 Task: Enable the stream filter module "PLS playlist import".
Action: Mouse moved to (114, 14)
Screenshot: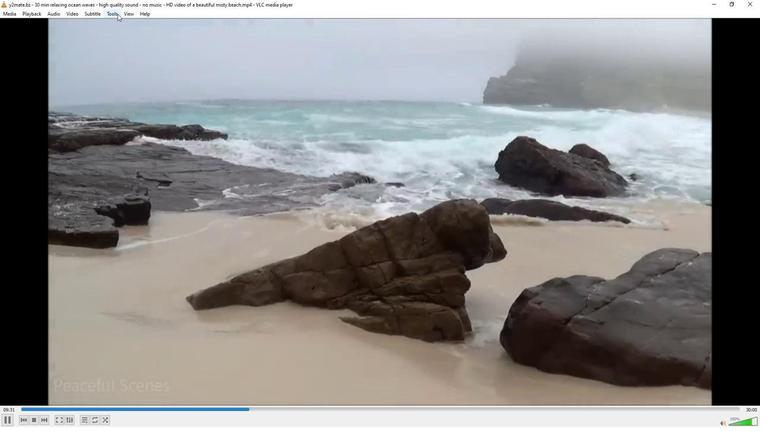 
Action: Mouse pressed left at (114, 14)
Screenshot: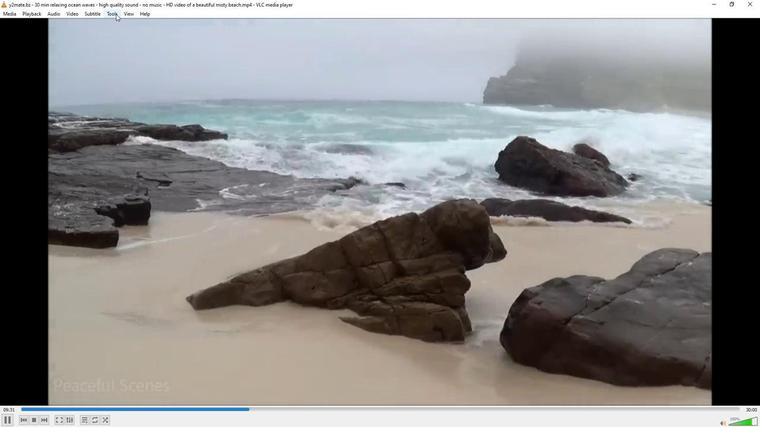 
Action: Mouse moved to (130, 109)
Screenshot: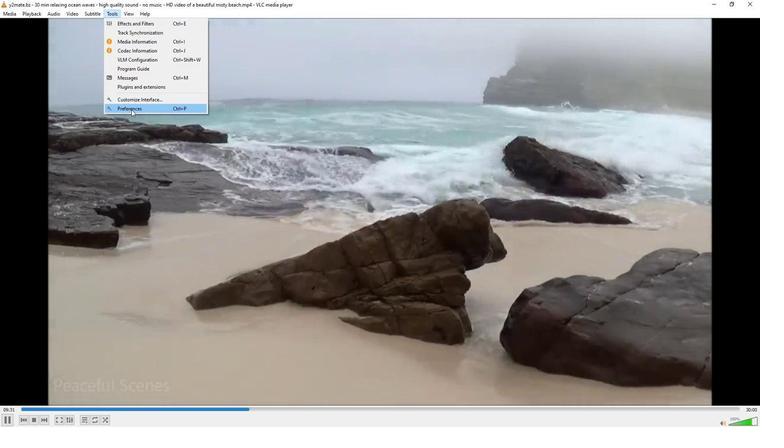 
Action: Mouse pressed left at (130, 109)
Screenshot: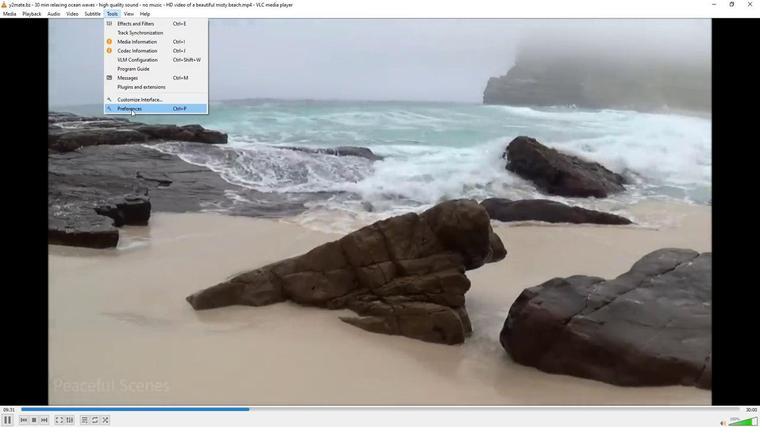 
Action: Mouse moved to (204, 329)
Screenshot: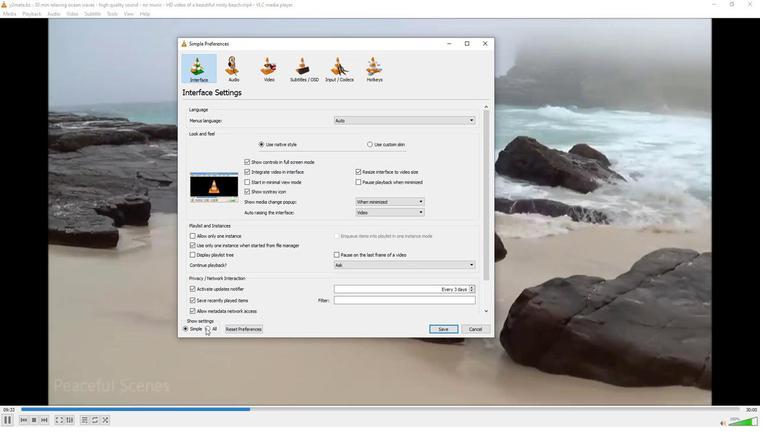 
Action: Mouse pressed left at (204, 329)
Screenshot: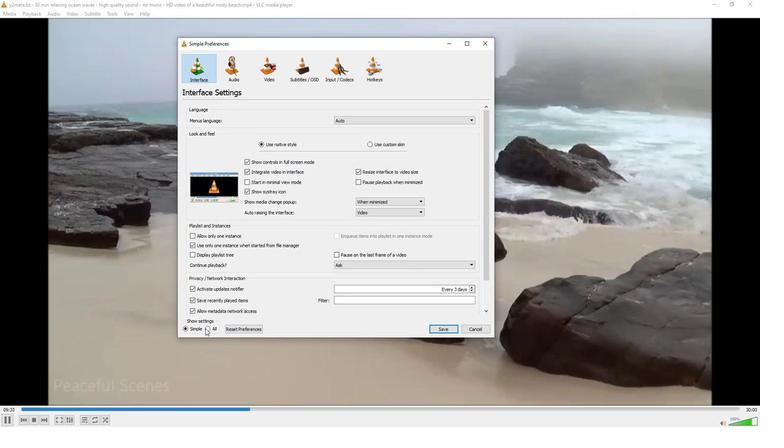 
Action: Mouse moved to (193, 215)
Screenshot: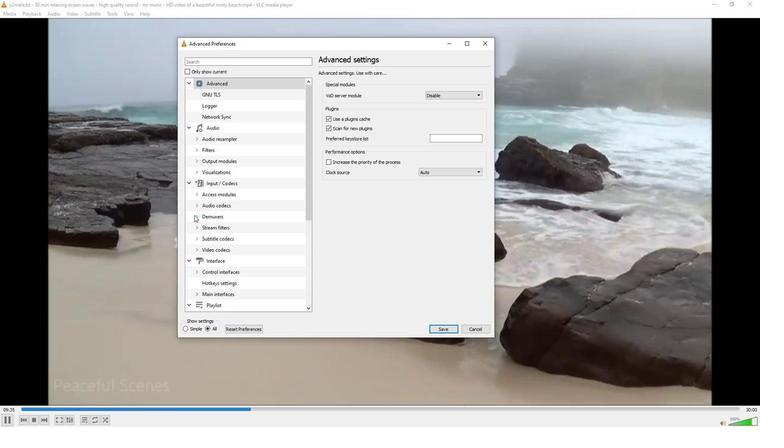 
Action: Mouse pressed left at (193, 215)
Screenshot: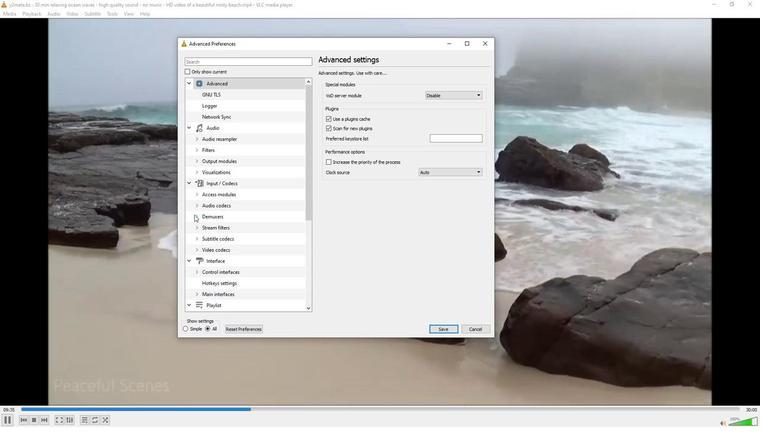 
Action: Mouse moved to (214, 241)
Screenshot: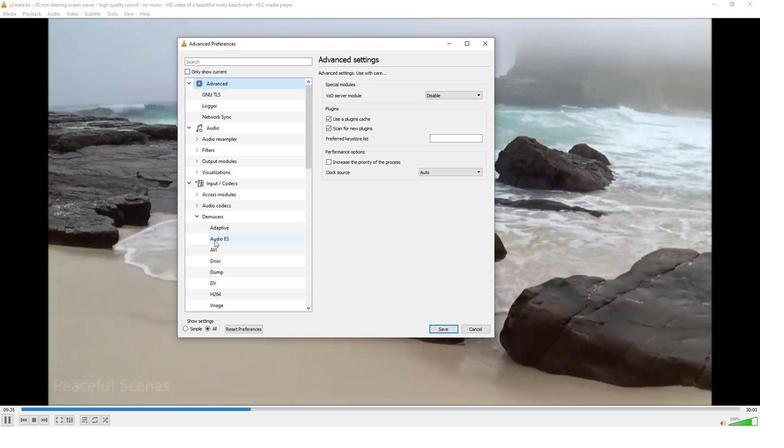 
Action: Mouse scrolled (214, 240) with delta (0, 0)
Screenshot: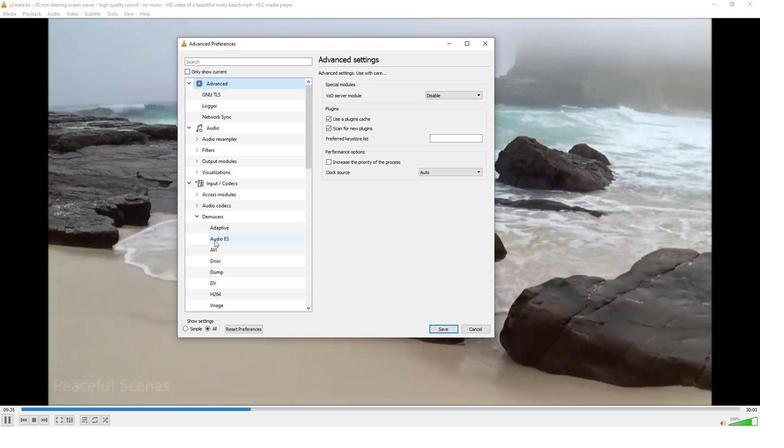 
Action: Mouse scrolled (214, 240) with delta (0, 0)
Screenshot: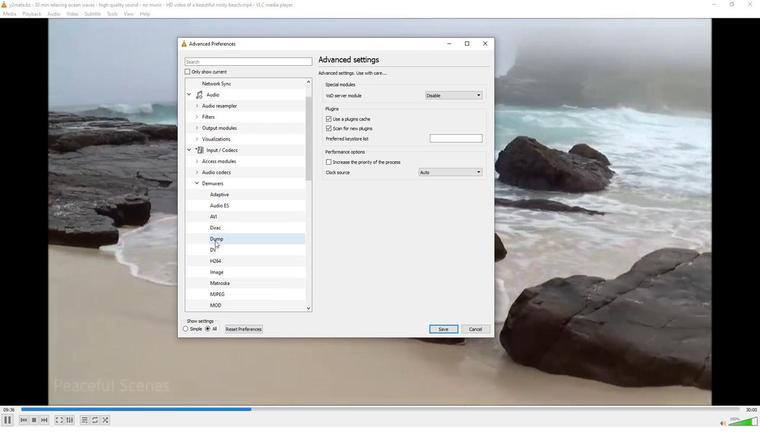
Action: Mouse scrolled (214, 240) with delta (0, 0)
Screenshot: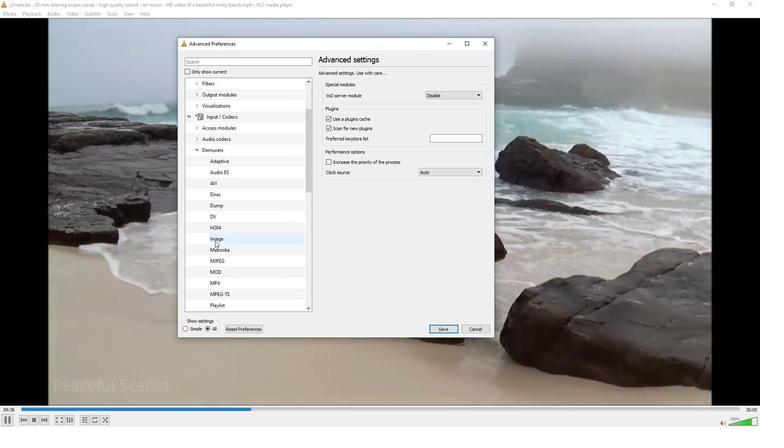 
Action: Mouse scrolled (214, 240) with delta (0, 0)
Screenshot: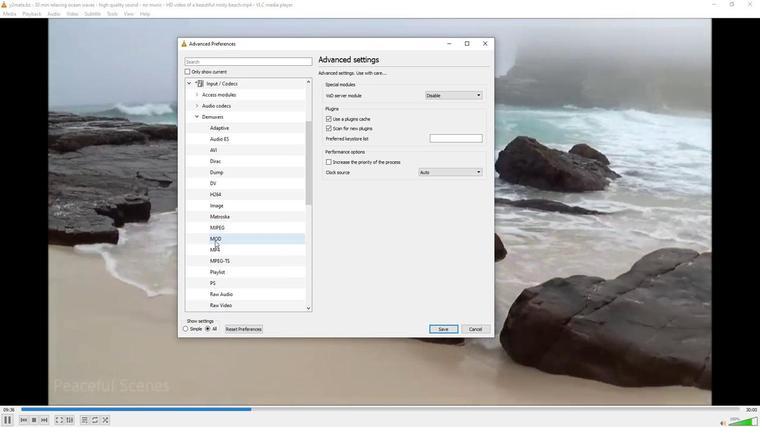 
Action: Mouse scrolled (214, 240) with delta (0, 0)
Screenshot: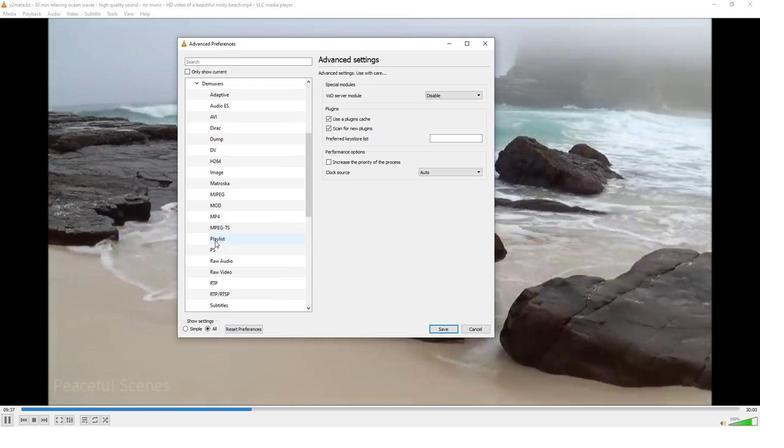 
Action: Mouse moved to (222, 295)
Screenshot: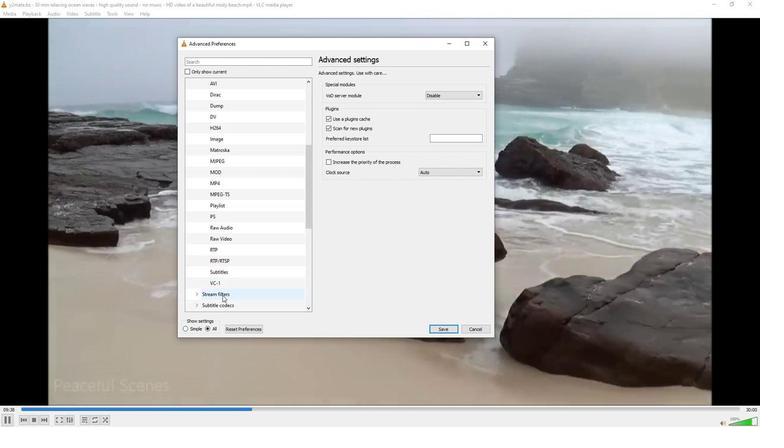 
Action: Mouse pressed left at (222, 295)
Screenshot: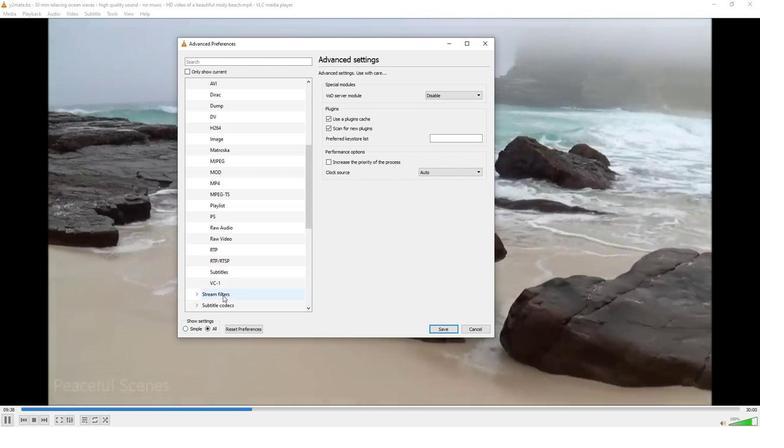 
Action: Mouse moved to (330, 157)
Screenshot: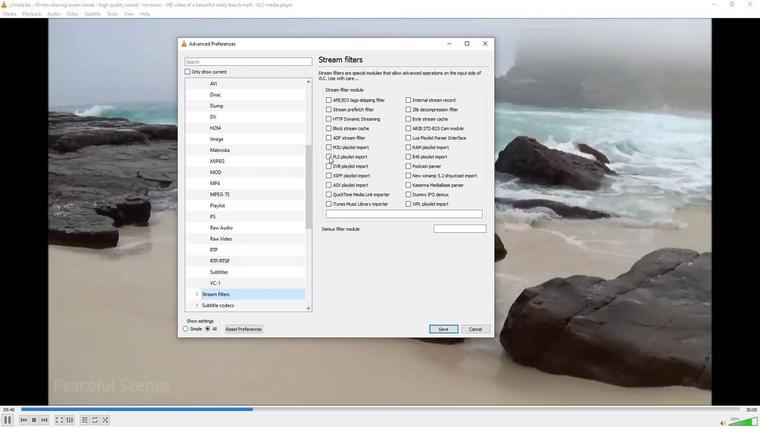 
Action: Mouse pressed left at (330, 157)
Screenshot: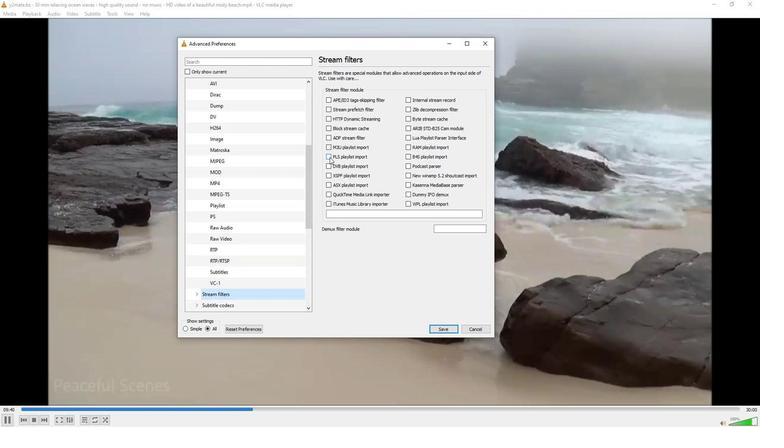 
Action: Mouse moved to (326, 158)
Screenshot: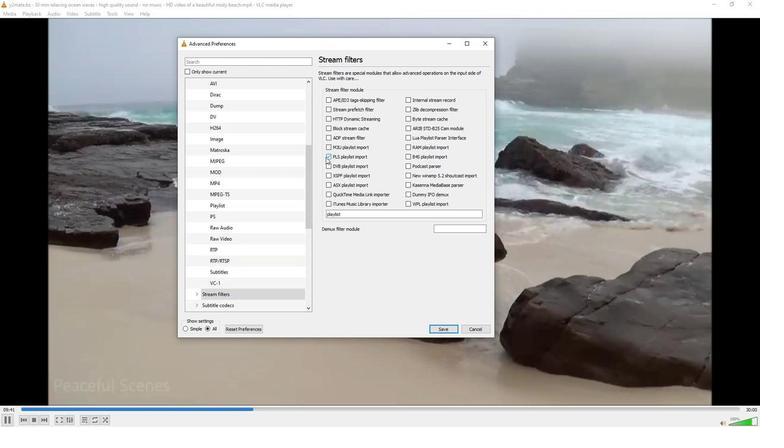 
